Task: Email file with the subject "Quick follow-up on our meeting"
Action: Mouse moved to (38, 64)
Screenshot: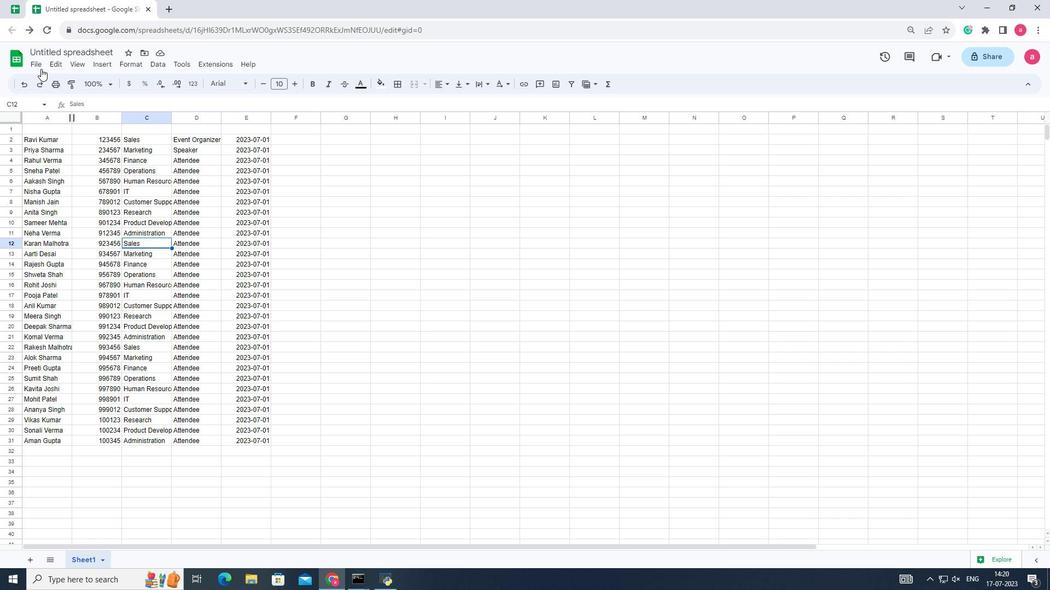
Action: Mouse pressed left at (38, 64)
Screenshot: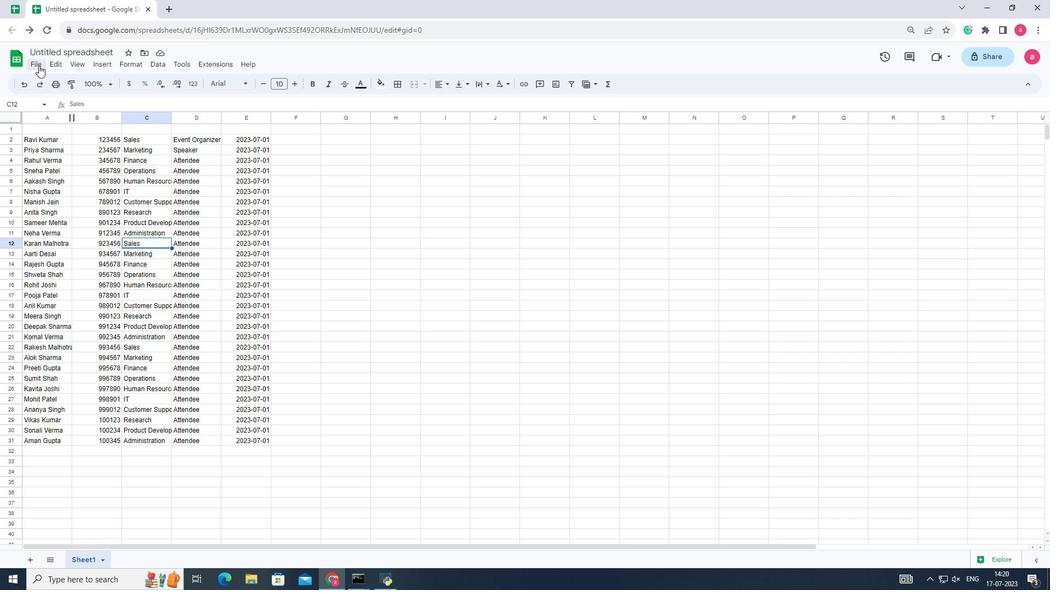 
Action: Mouse moved to (208, 172)
Screenshot: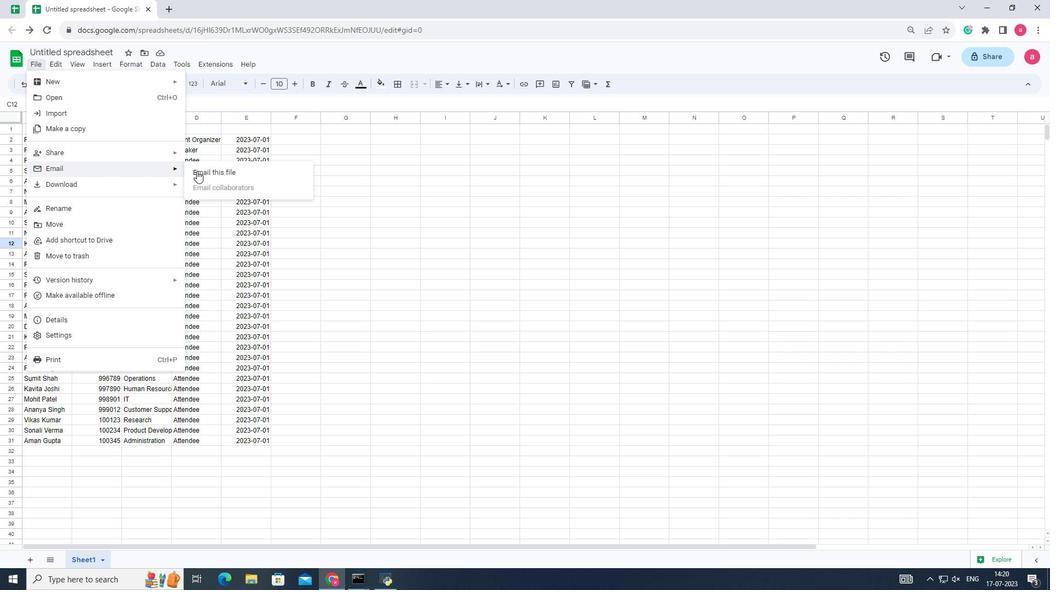 
Action: Mouse pressed left at (208, 172)
Screenshot: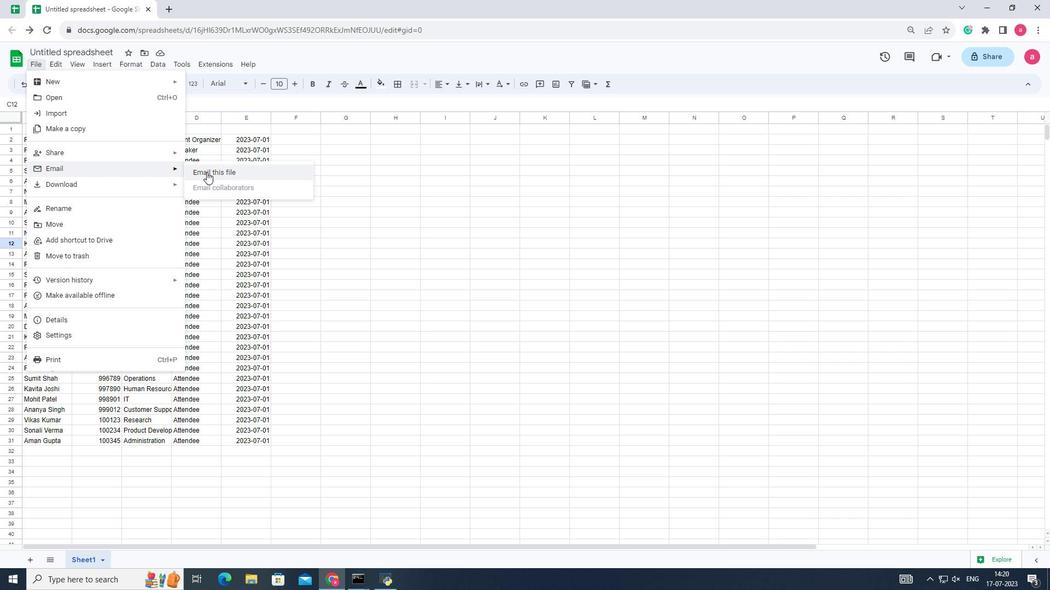 
Action: Mouse moved to (465, 291)
Screenshot: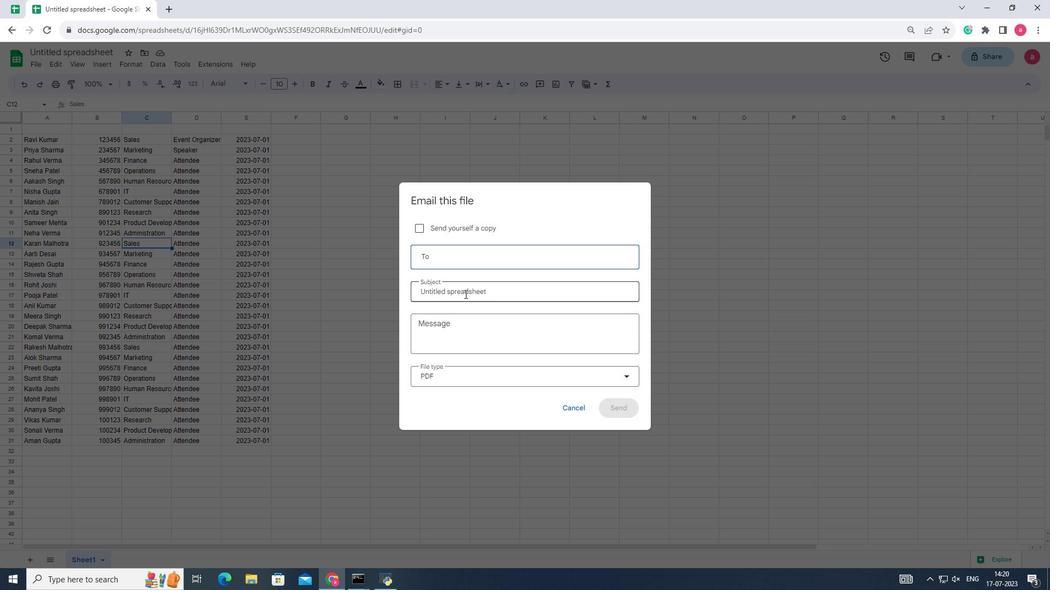 
Action: Mouse pressed left at (465, 291)
Screenshot: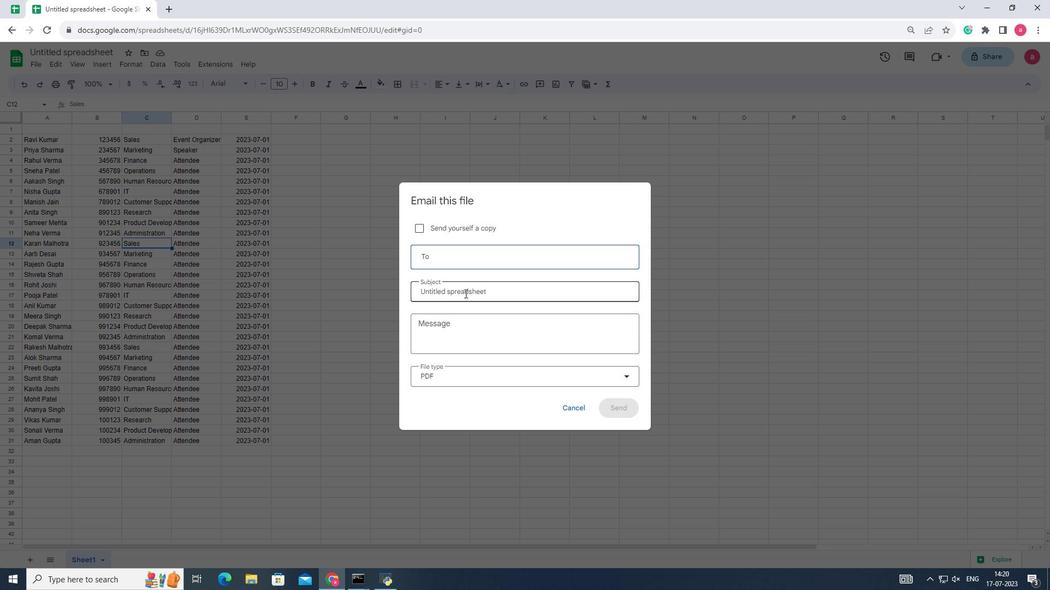 
Action: Mouse pressed left at (465, 291)
Screenshot: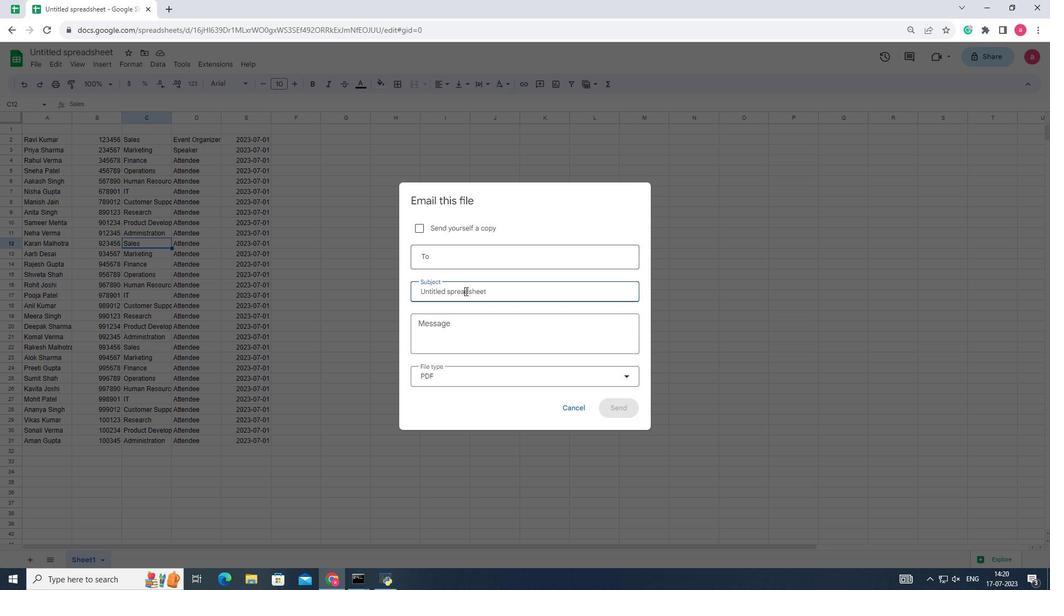 
Action: Mouse pressed left at (465, 291)
Screenshot: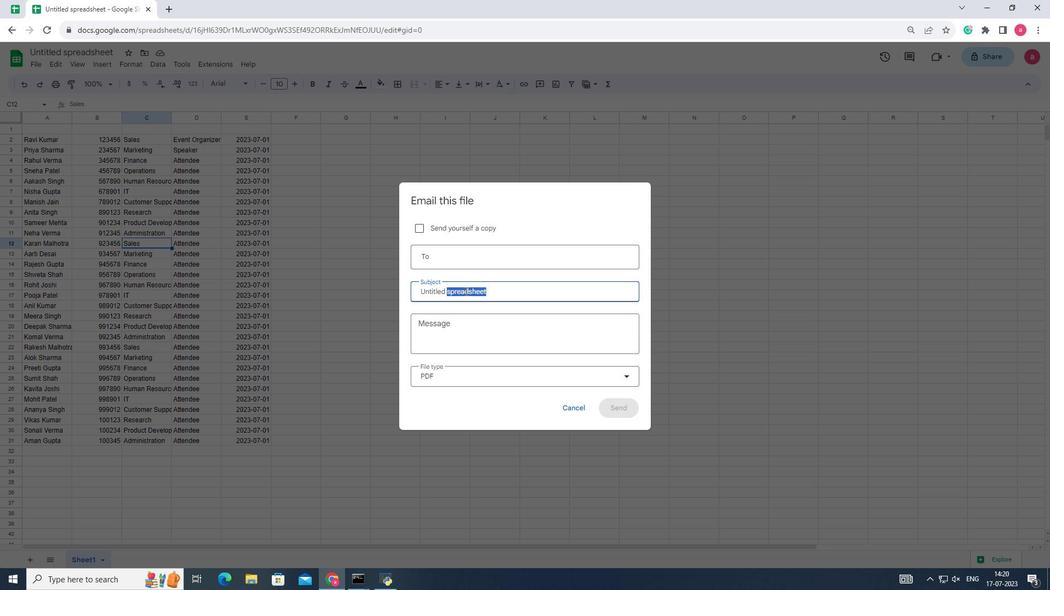 
Action: Key pressed <Key.backspace><Key.shift>Quick<Key.space>follow-up<Key.space>on<Key.space>our<Key.space>meeting
Screenshot: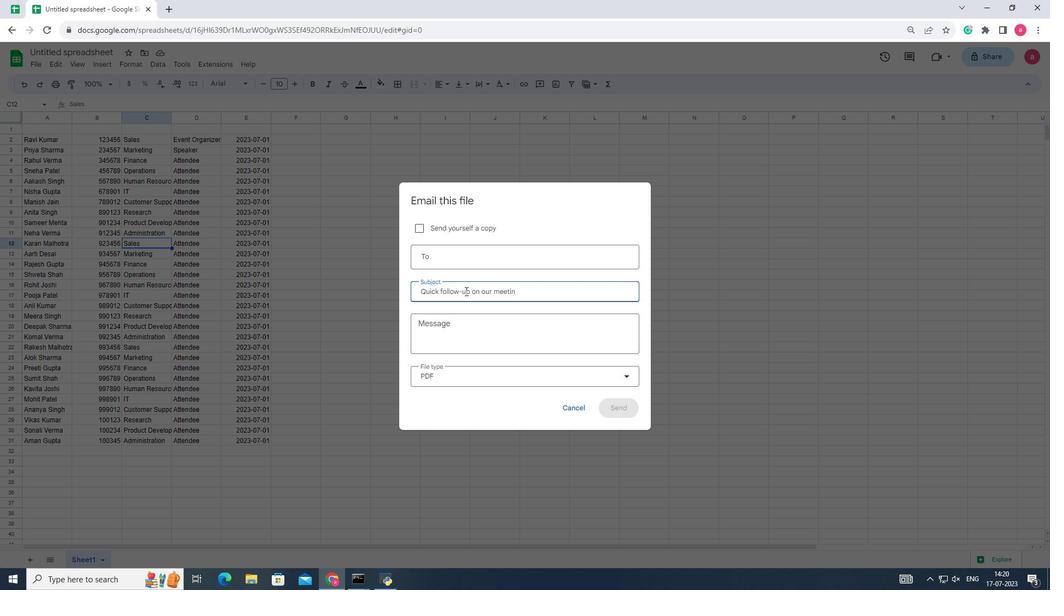 
